 Task: Reply to email with the signature Eduardo Lee with the subject 'Request for remote work' from softage.1@softage.net with the message 'Please let me know if there are any changes to the project scope or requirements.' with CC to softage.5@softage.net with an attached document Brand_identity_guide.pdf
Action: Mouse moved to (964, 227)
Screenshot: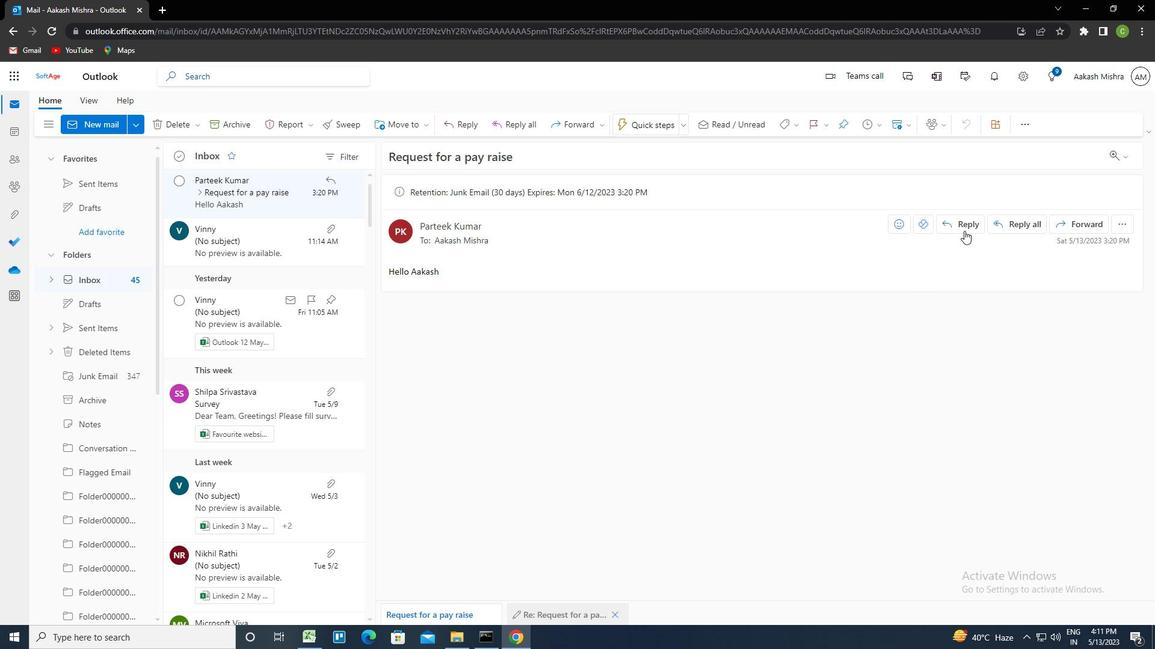 
Action: Mouse pressed left at (964, 227)
Screenshot: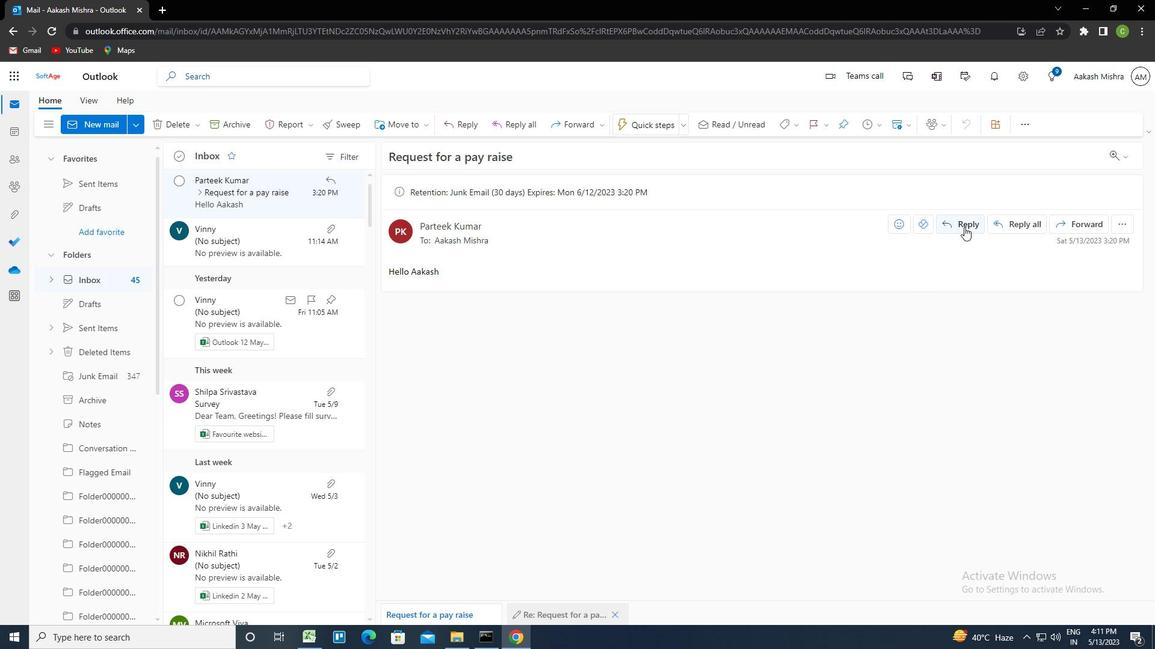
Action: Mouse moved to (728, 128)
Screenshot: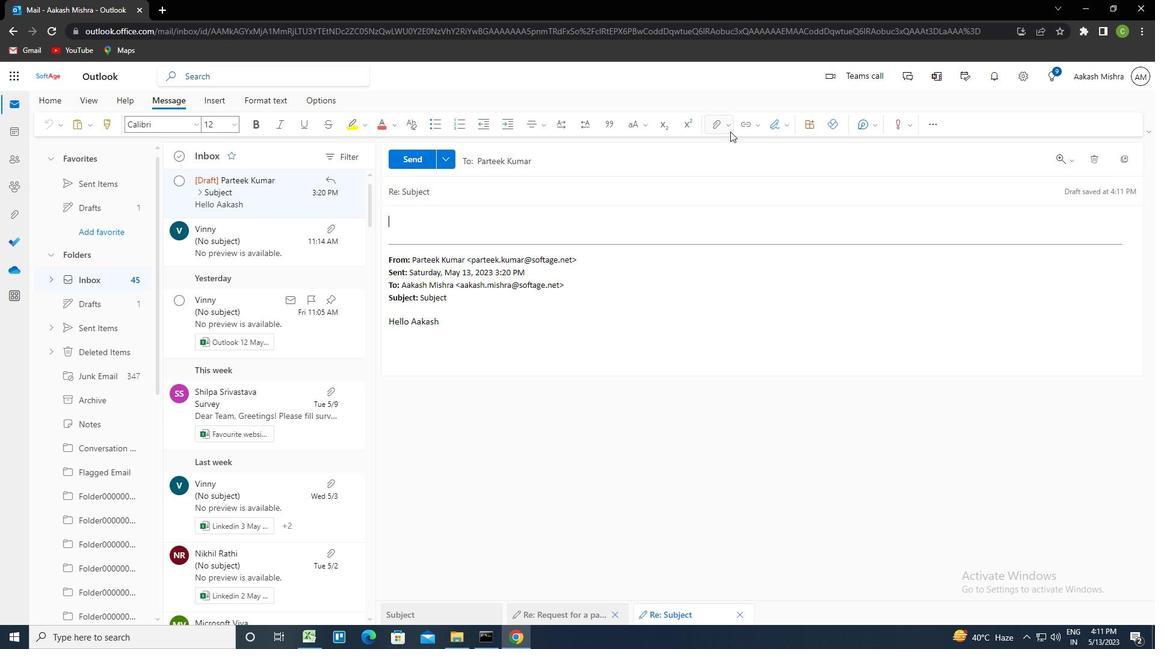 
Action: Mouse pressed left at (728, 128)
Screenshot: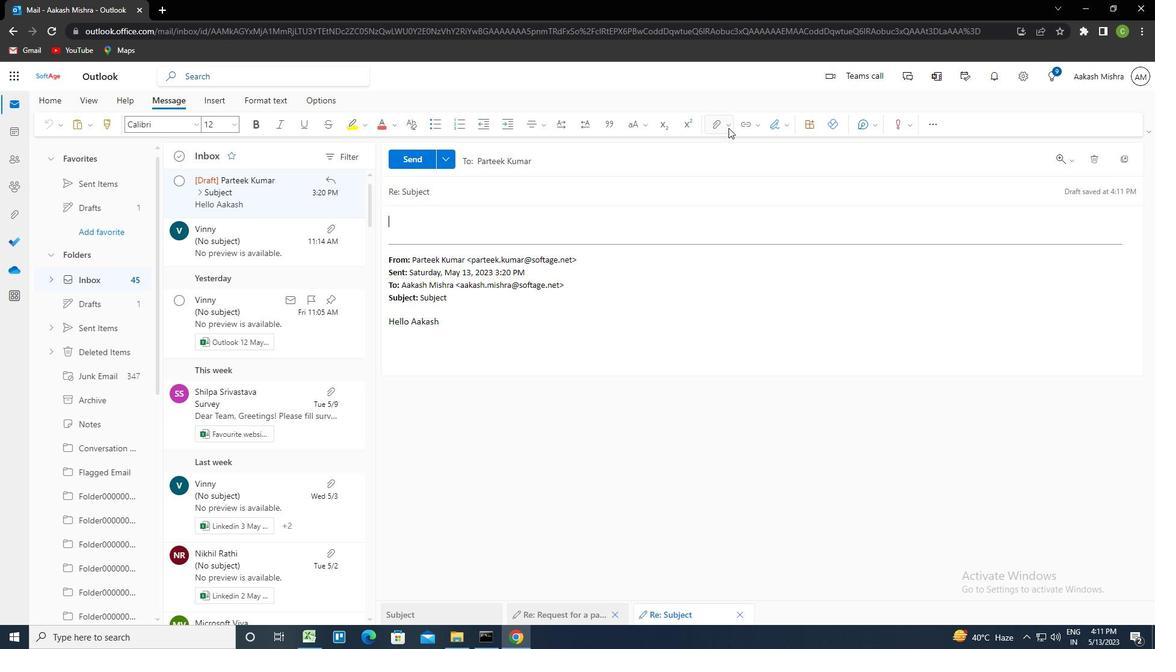 
Action: Mouse moved to (771, 126)
Screenshot: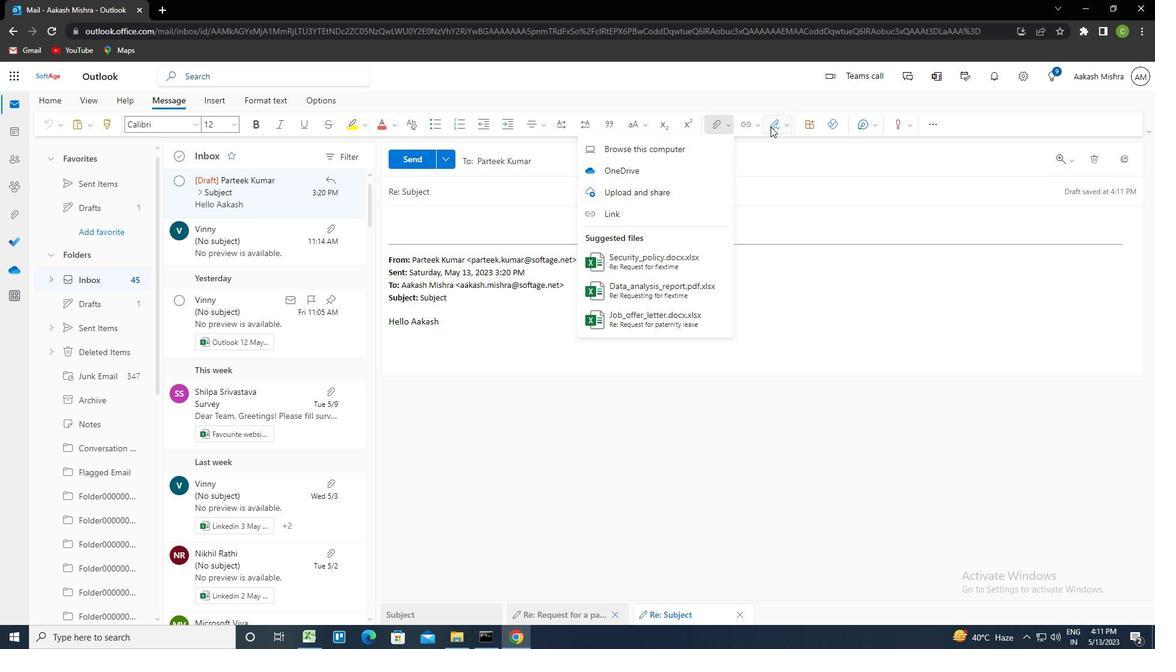 
Action: Mouse pressed left at (771, 126)
Screenshot: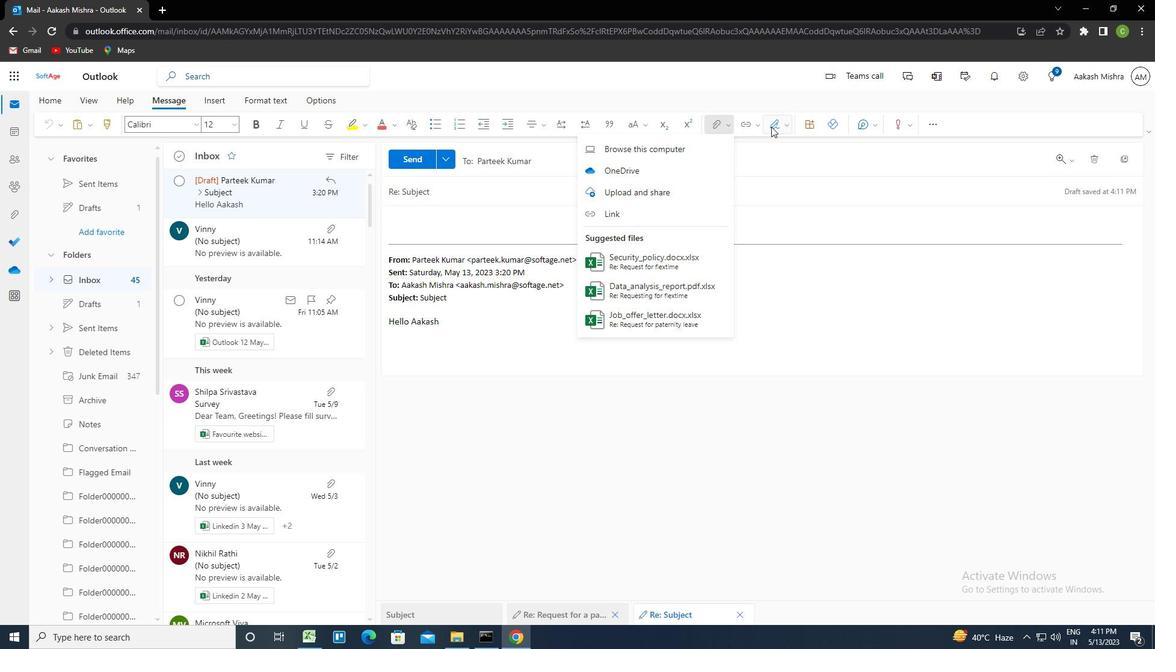 
Action: Mouse moved to (766, 150)
Screenshot: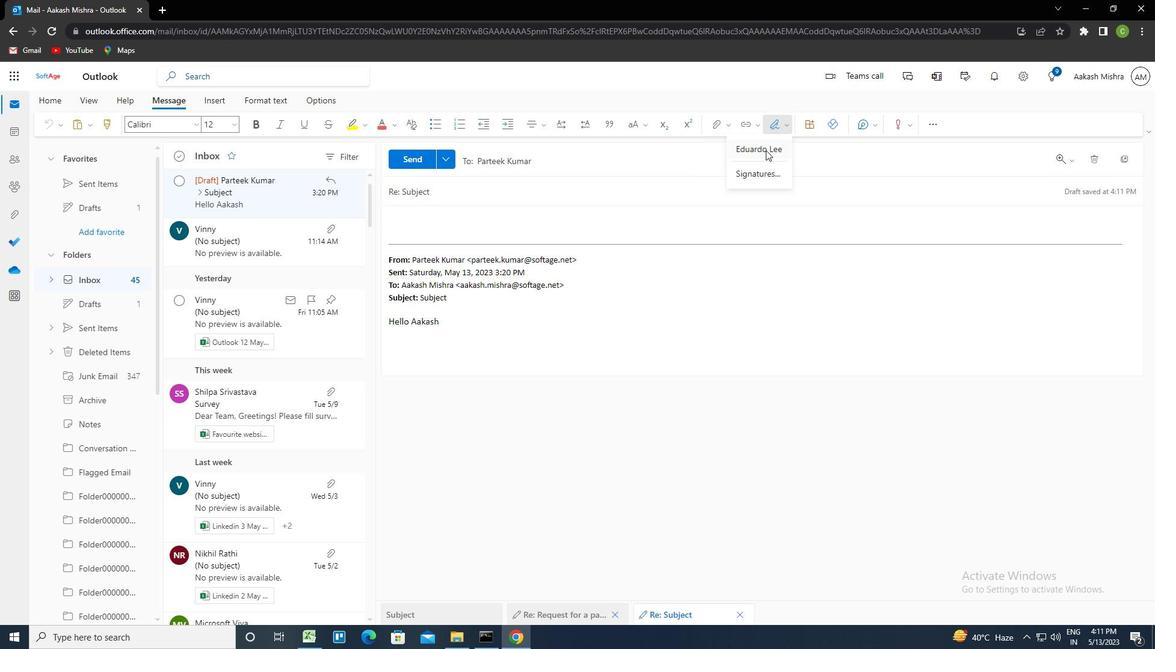 
Action: Mouse pressed left at (766, 150)
Screenshot: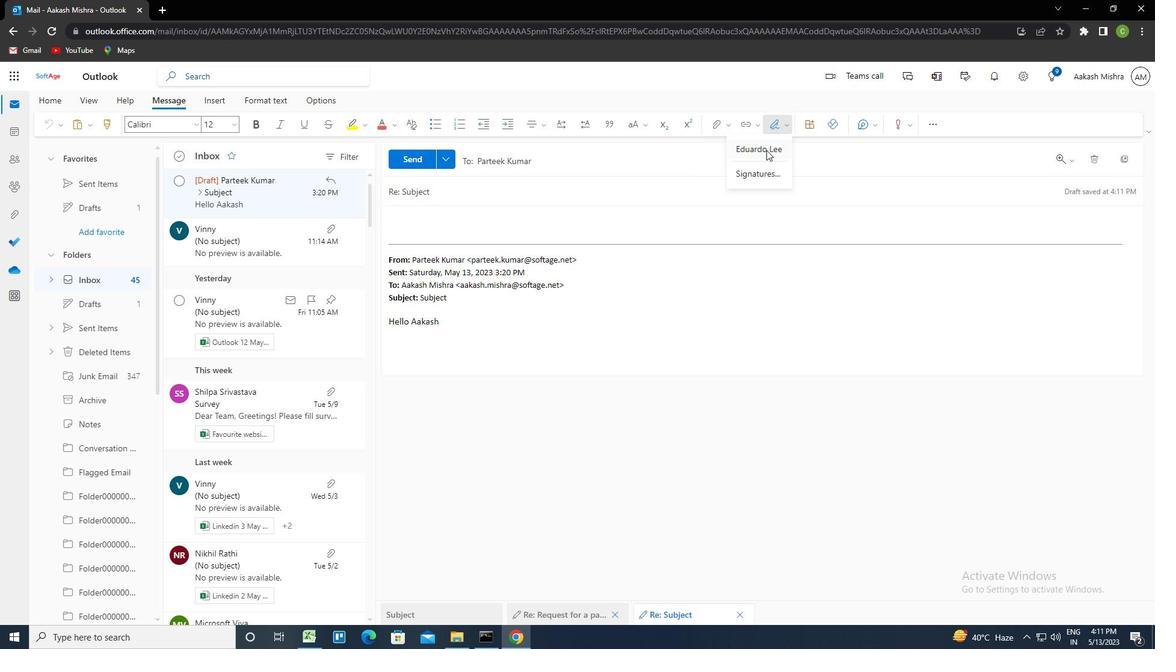 
Action: Mouse moved to (449, 195)
Screenshot: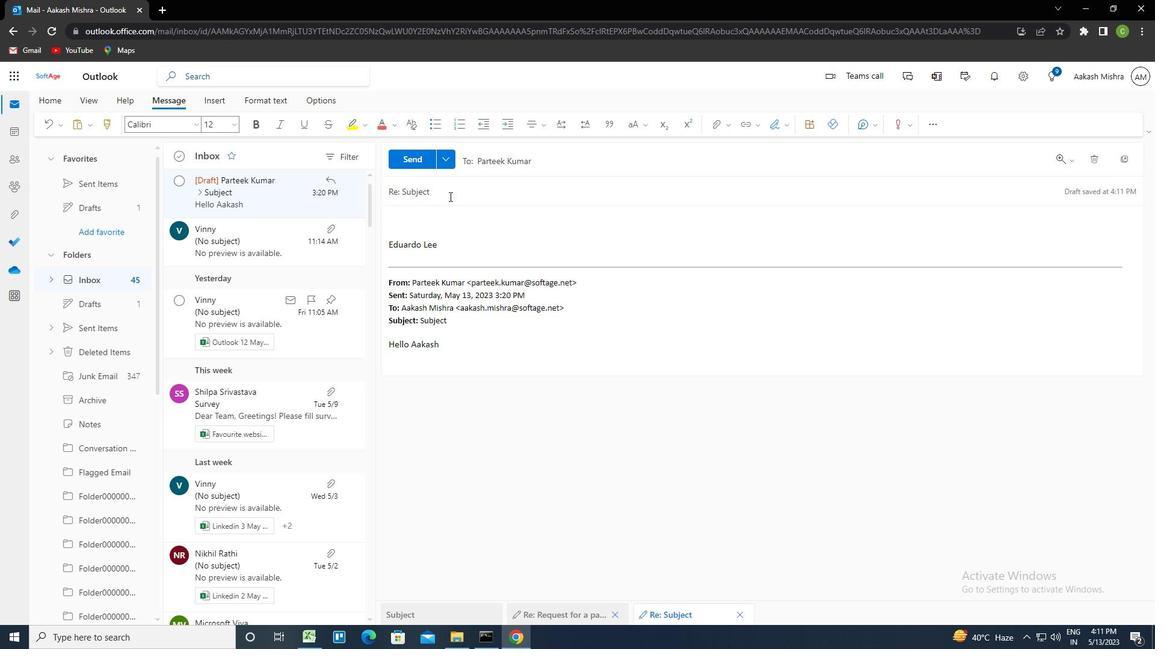 
Action: Mouse pressed left at (449, 195)
Screenshot: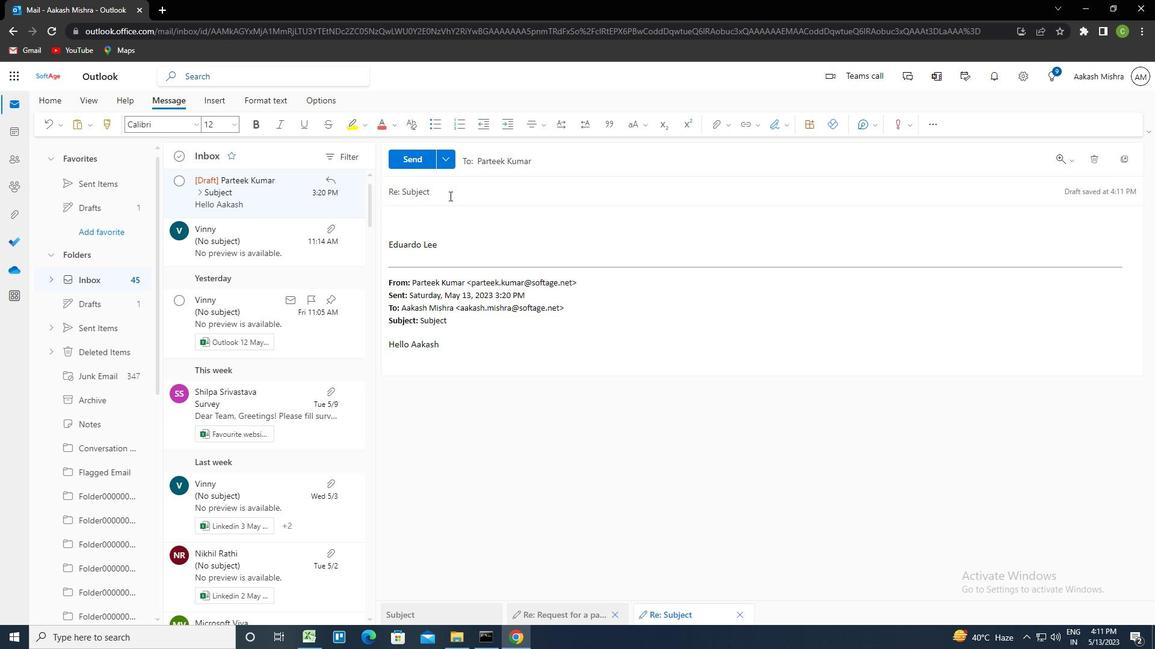 
Action: Key pressed <Key.shift><Key.left><Key.delete><Key.caps_lock>ctrl+R<Key.caps_lock>EQE<Key.backspace>UEST<Key.space>FOR<Key.space>REMOTE<Key.space>WORK<Key.tab><Key.caps_lock>P<Key.caps_lock>LEASE<Key.space>LET<Key.space>ME<Key.space>KNOW<Key.space>IF<Key.space>THERE<Key.space>ARE<Key.space>ANY<Key.space>CHANGES<Key.space>TO<Key.space>THE<Key.space>CHANGES<Key.space>TO<Key.space>THE<Key.space><Key.shift><Key.left><Key.left><Key.left><Key.delete>ctrl+PROJECT<Key.space>SCOPE<Key.space>OR<Key.space>REQUIREMENTS
Screenshot: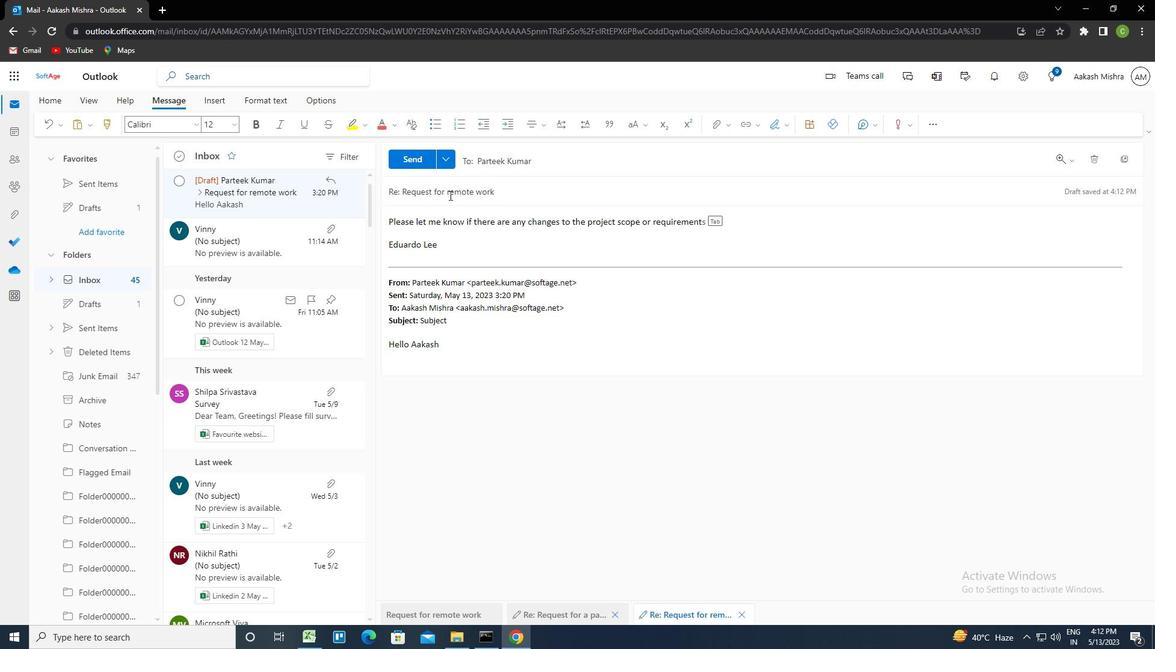 
Action: Mouse moved to (542, 168)
Screenshot: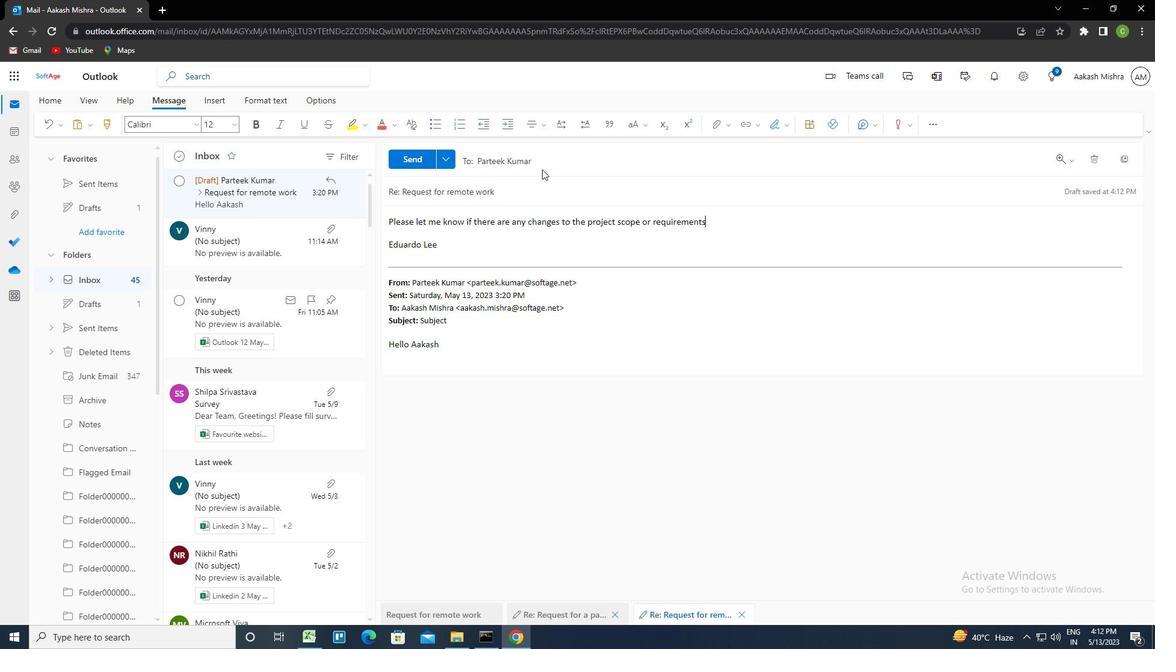 
Action: Mouse pressed left at (542, 168)
Screenshot: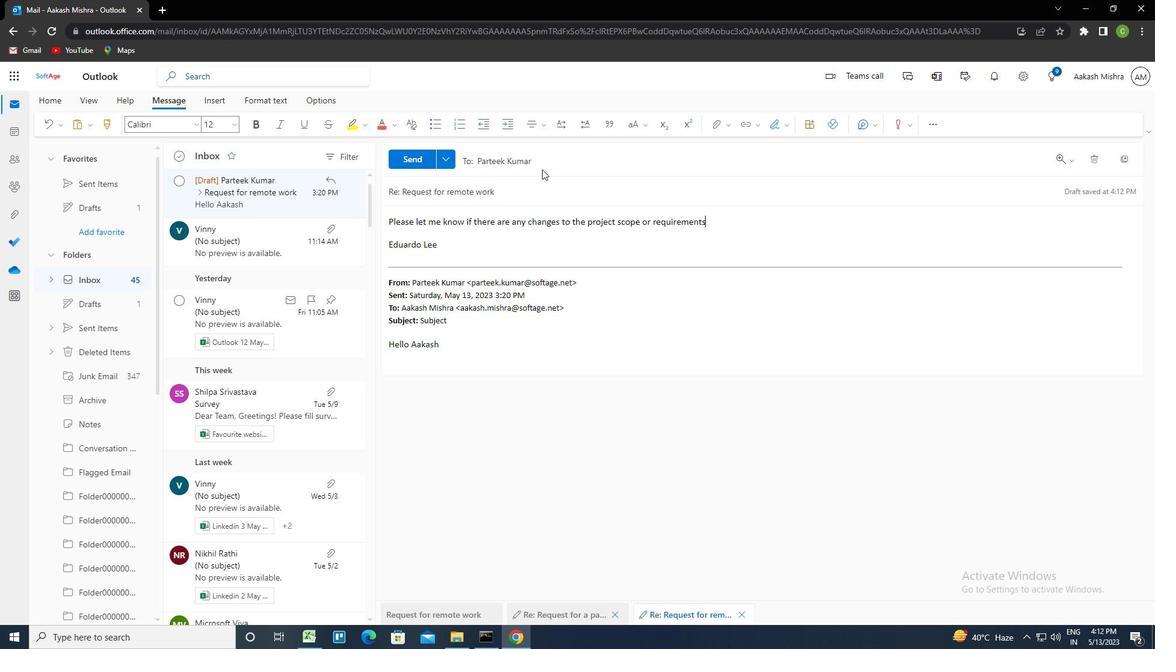 
Action: Mouse moved to (469, 219)
Screenshot: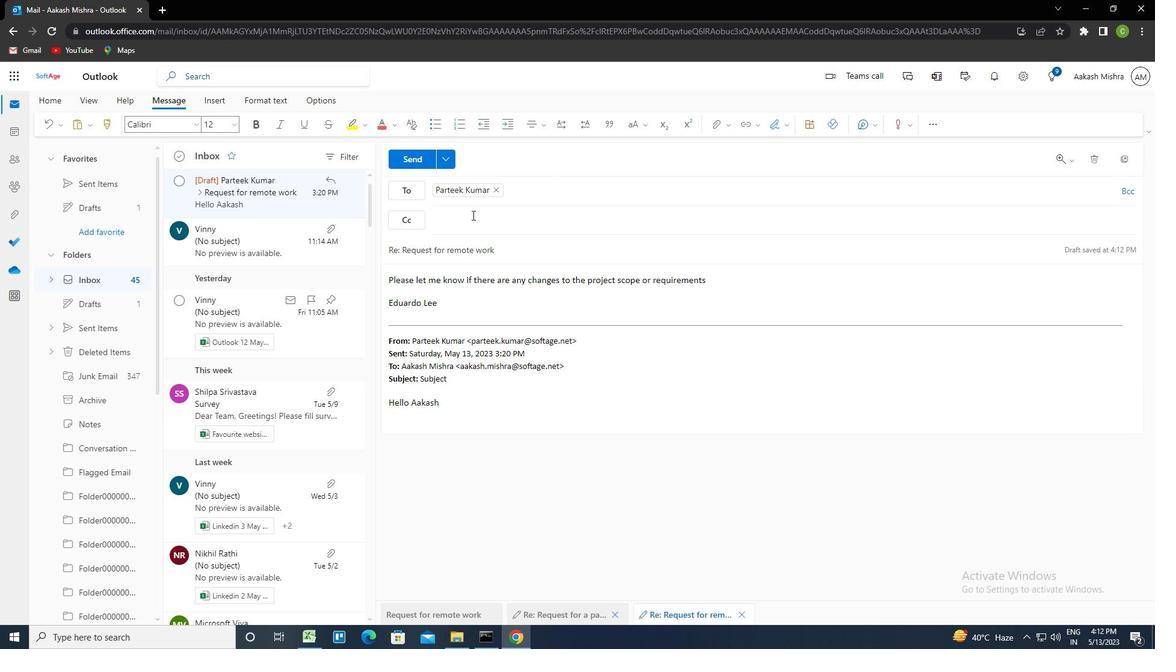 
Action: Mouse pressed left at (469, 219)
Screenshot: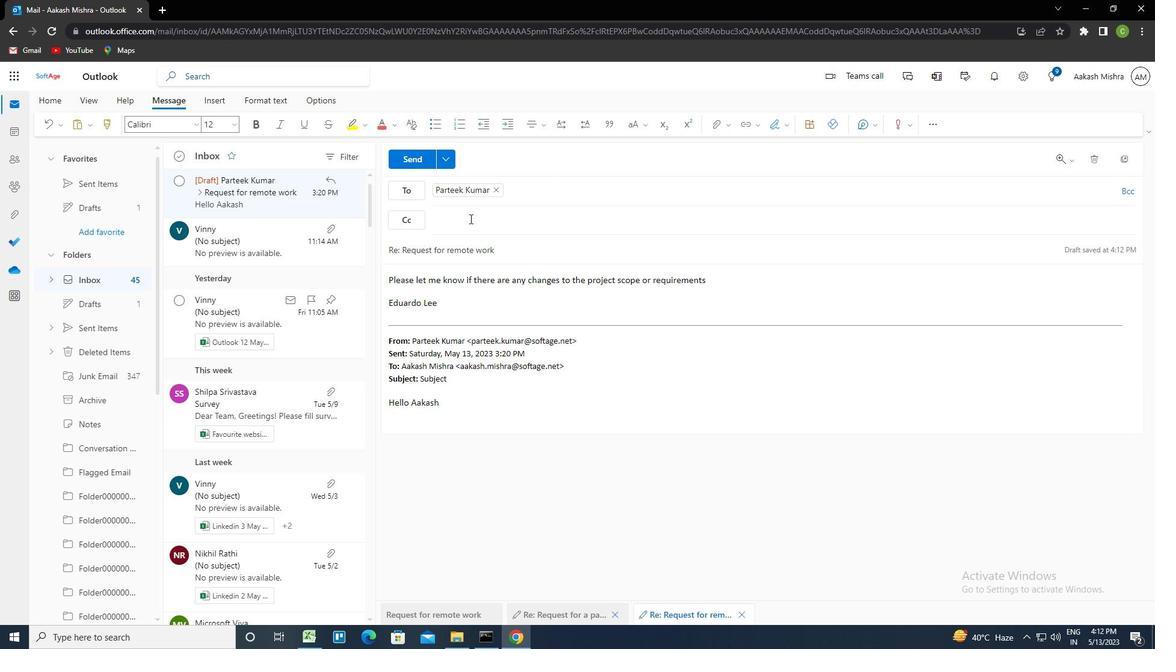
Action: Key pressed SOFTAGE.5<Key.shift>@SOFTAGE.NET<Key.enter>
Screenshot: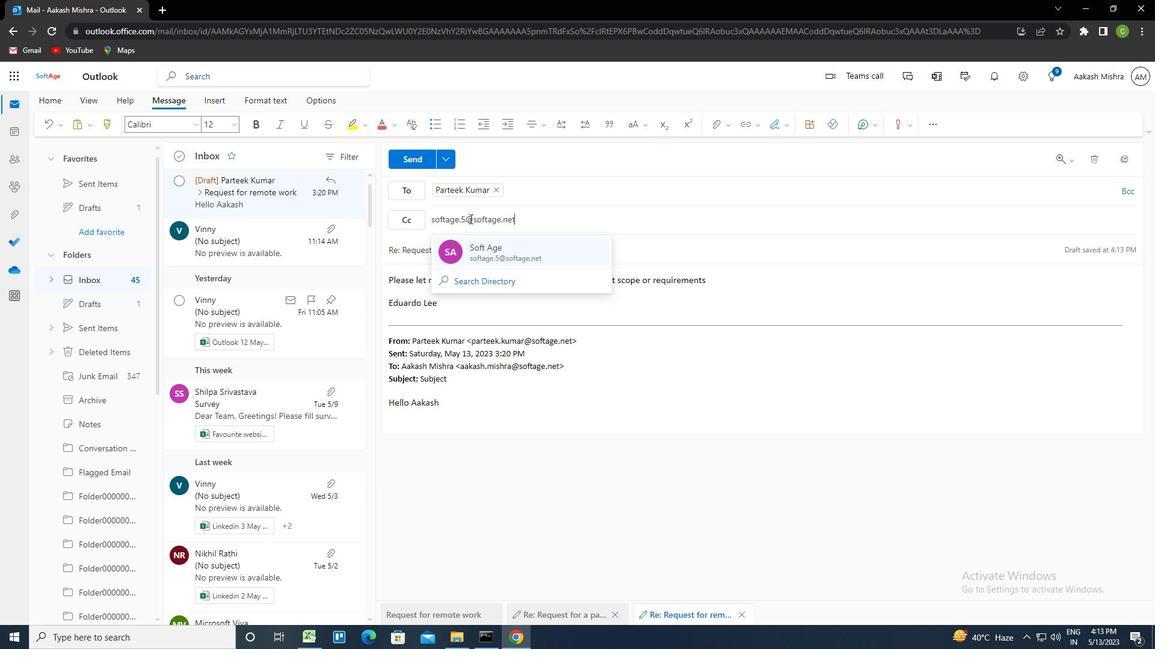 
Action: Mouse moved to (714, 120)
Screenshot: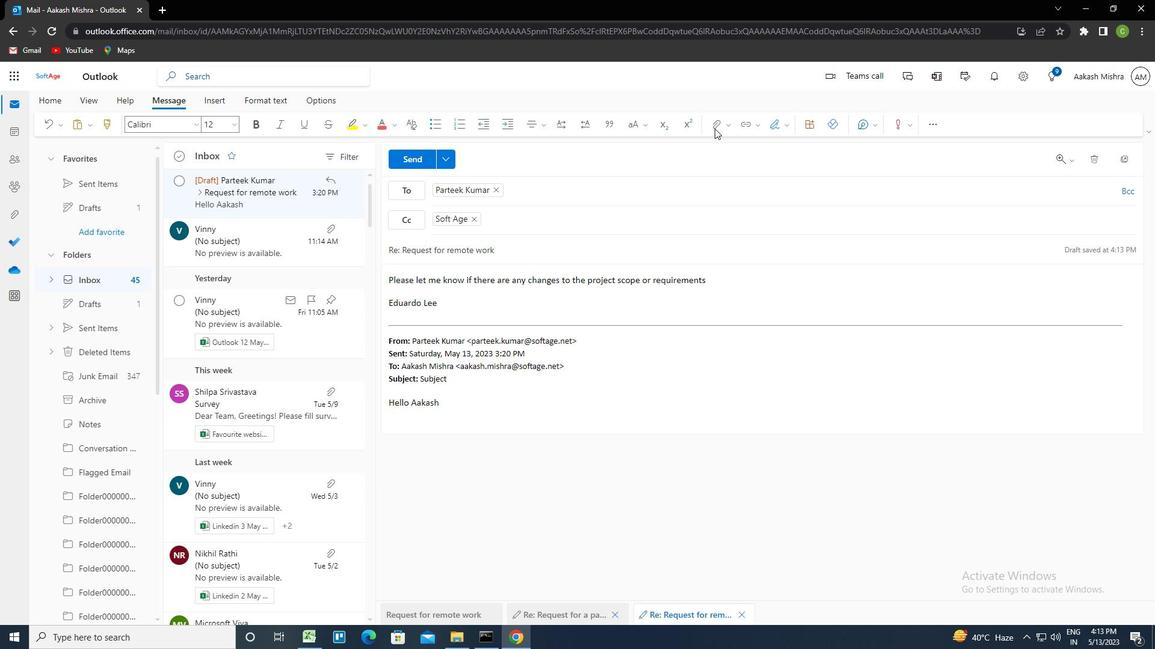 
Action: Mouse pressed left at (714, 120)
Screenshot: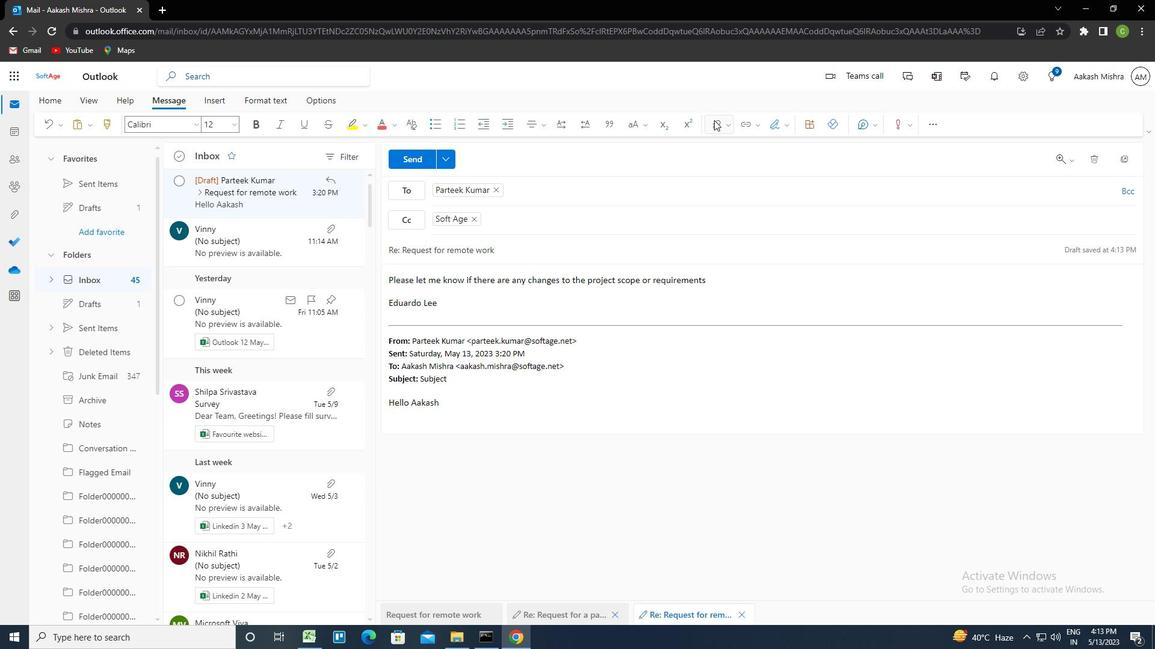 
Action: Mouse moved to (690, 147)
Screenshot: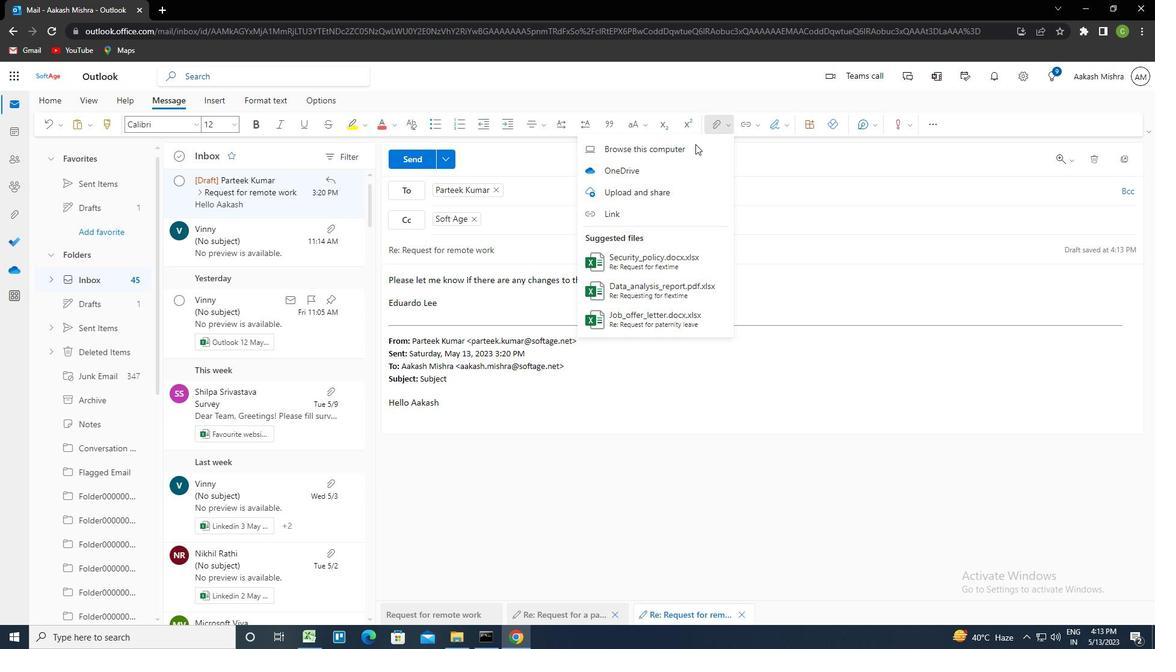 
Action: Mouse pressed left at (690, 147)
Screenshot: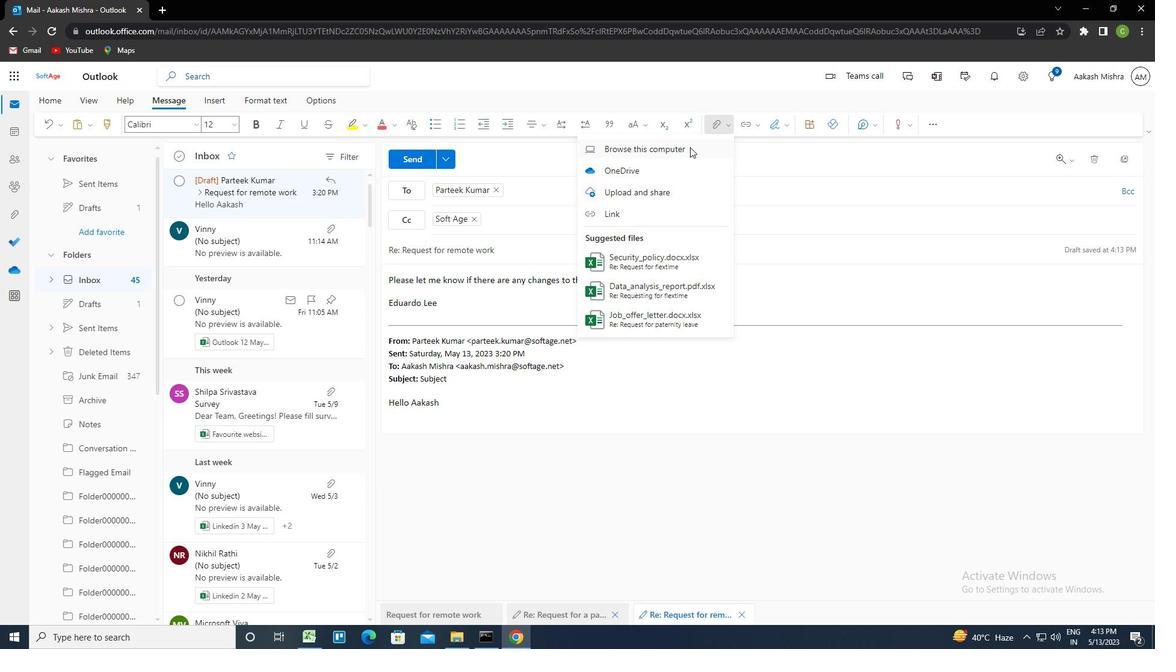 
Action: Mouse moved to (216, 158)
Screenshot: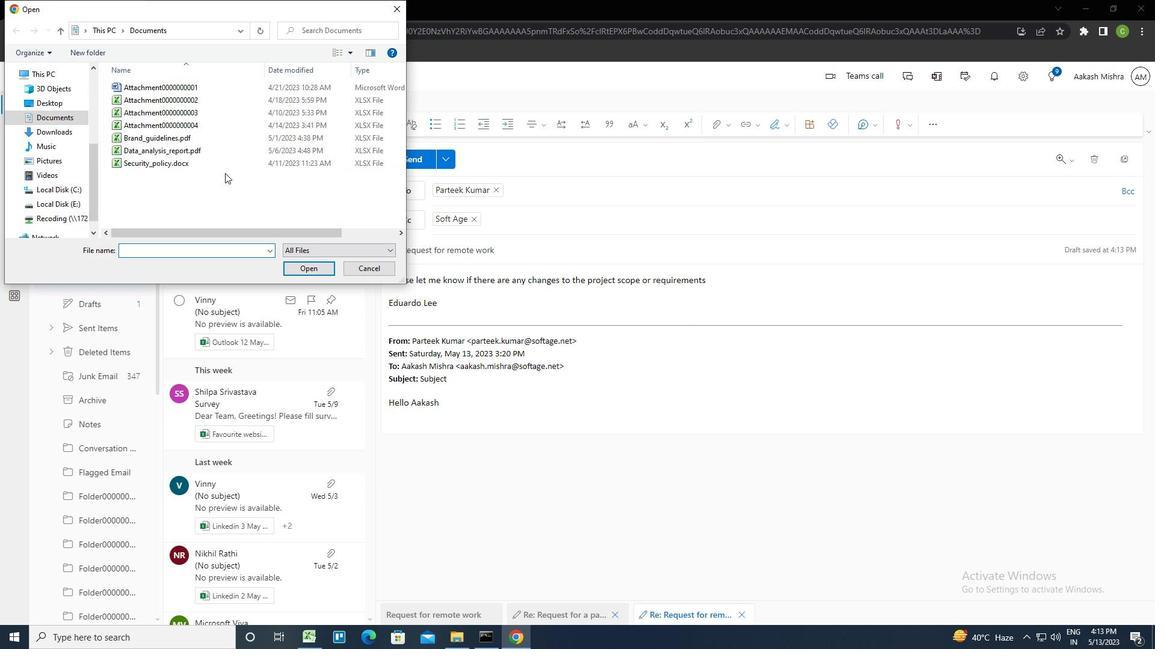 
Action: Mouse pressed left at (216, 158)
Screenshot: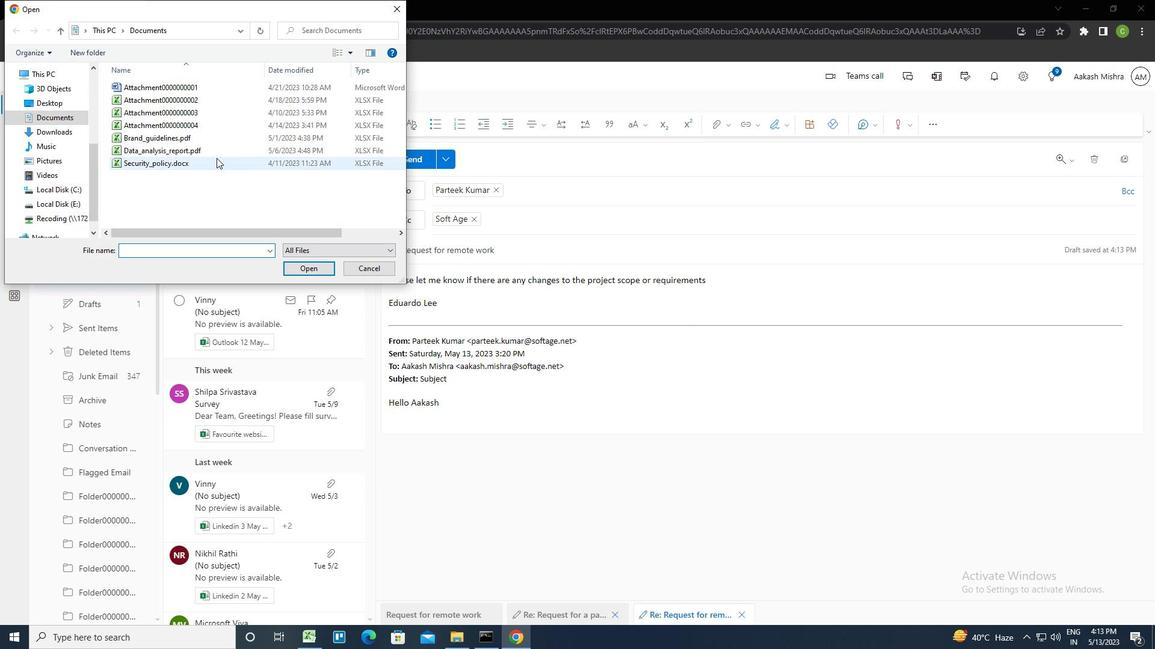 
Action: Mouse moved to (216, 157)
Screenshot: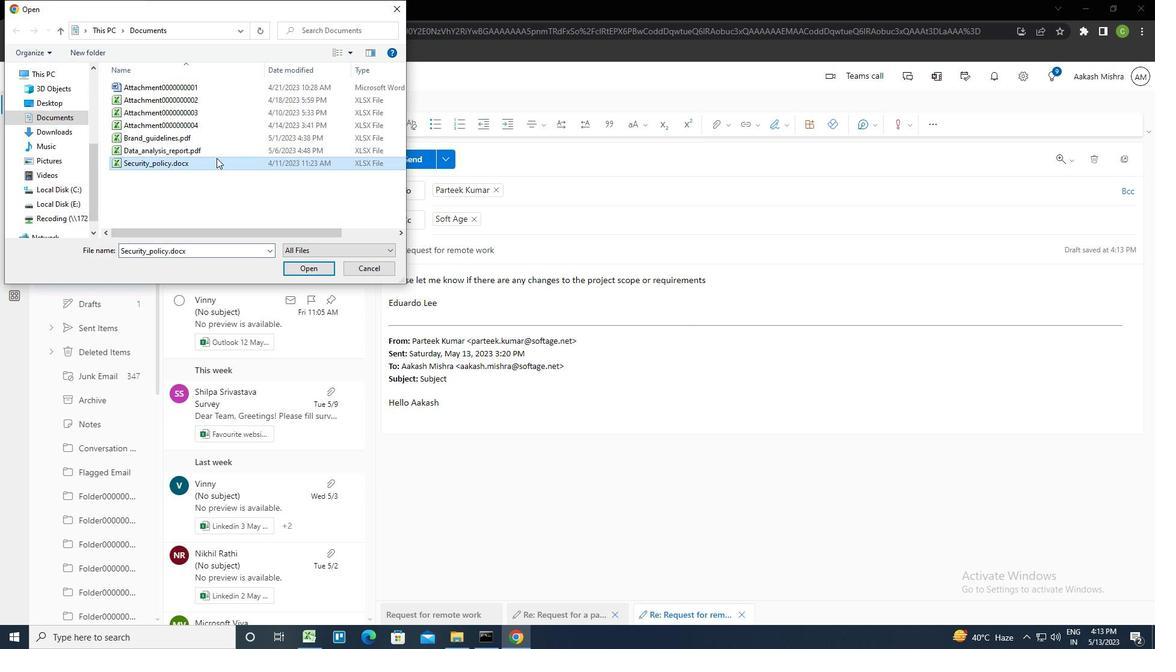 
Action: Key pressed <Key.f2><Key.caps_lock>B<Key.caps_lock>RAND<Key.shift_r><Key.shift_r><Key.shift_r><Key.shift_r><Key.shift_r><Key.shift_r><Key.shift_r>_IDENTITY<Key.shift_r><Key.shift_r>_GUIDE.PDF
Screenshot: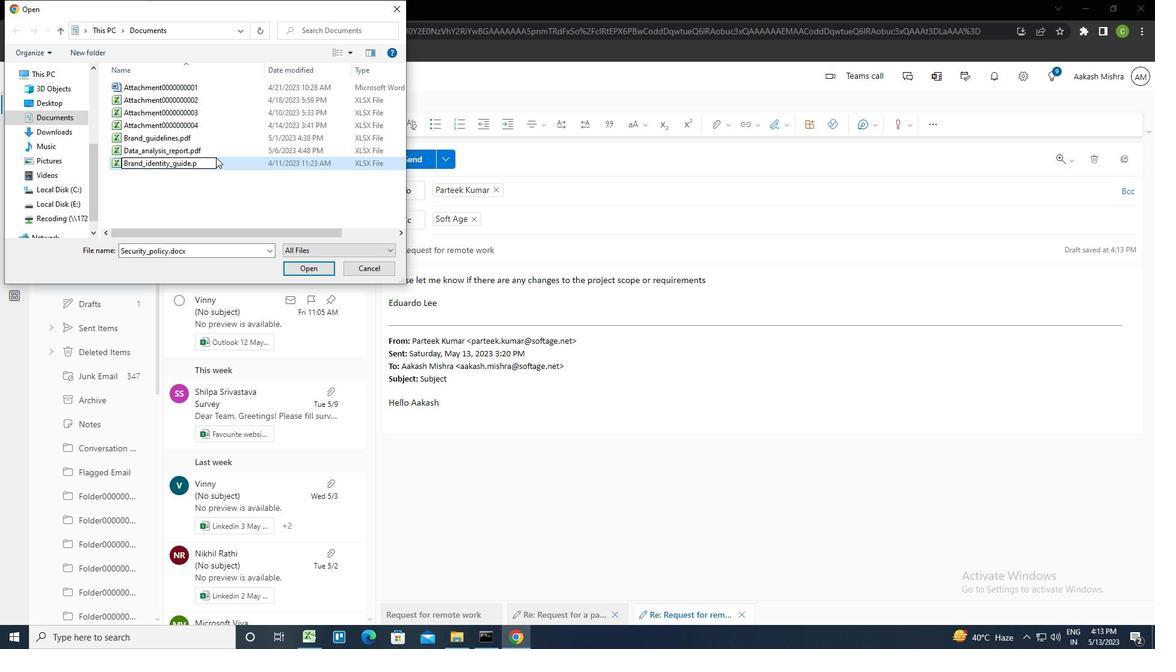 
Action: Mouse moved to (239, 164)
Screenshot: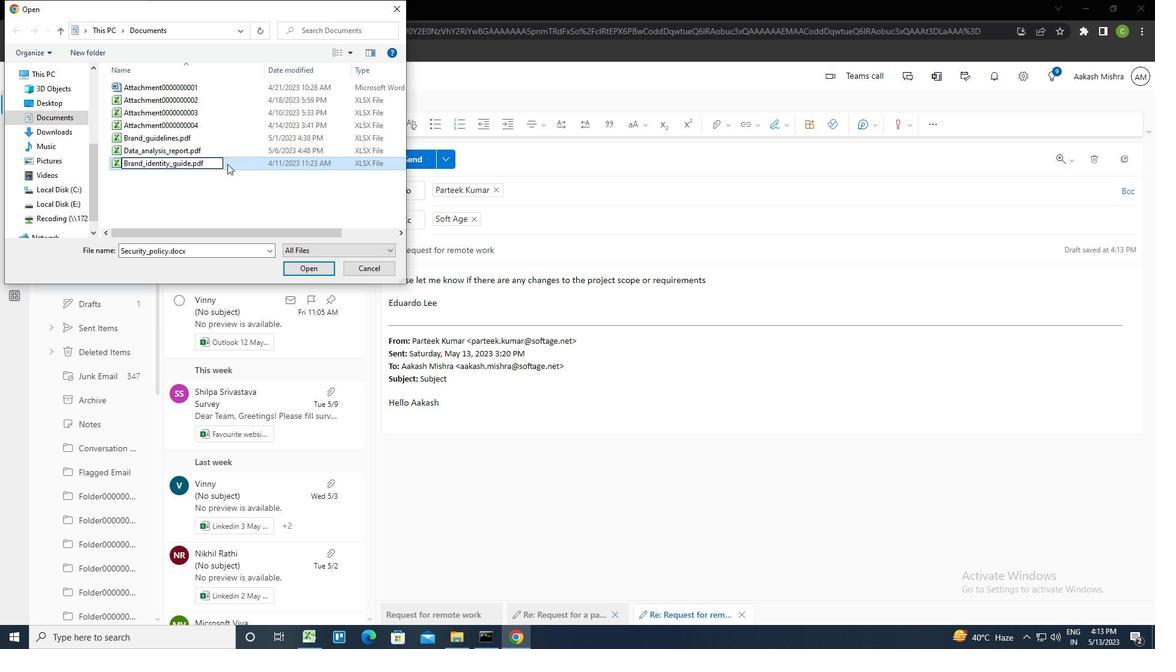 
Action: Mouse pressed left at (239, 164)
Screenshot: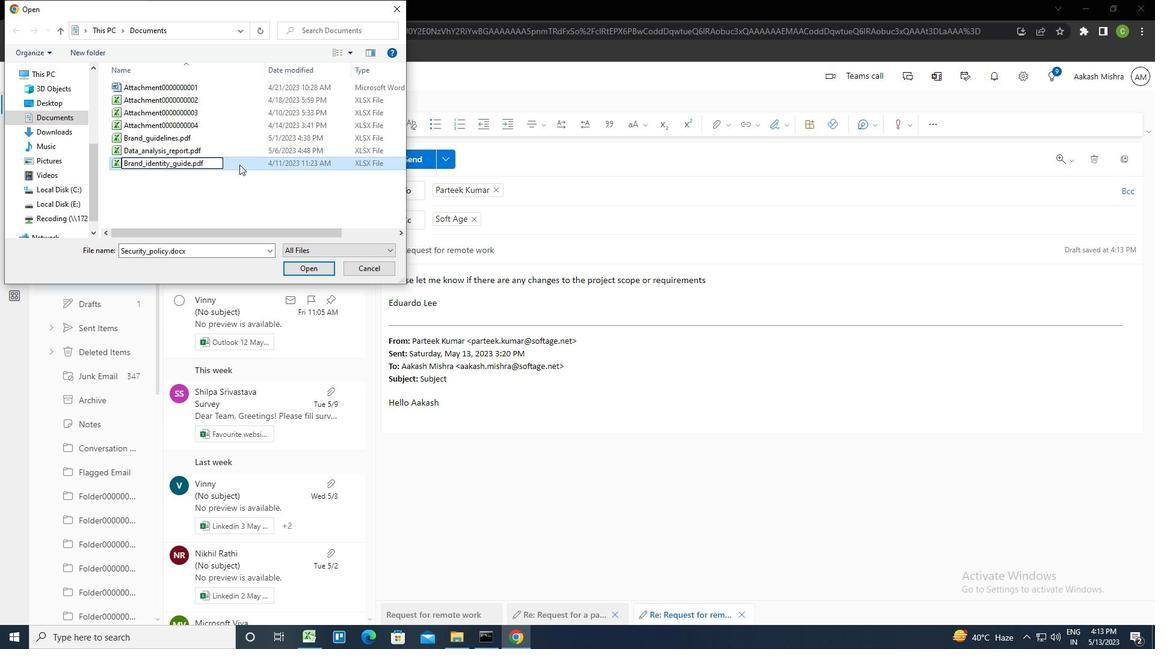 
Action: Mouse pressed left at (239, 164)
Screenshot: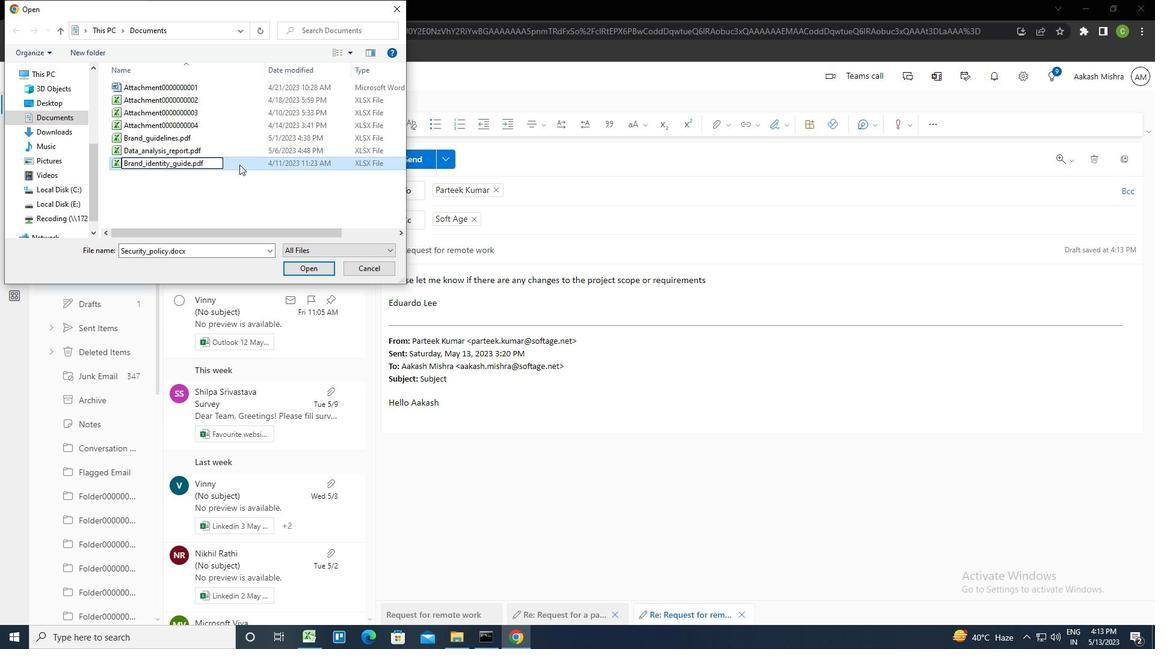 
Action: Mouse pressed left at (239, 164)
Screenshot: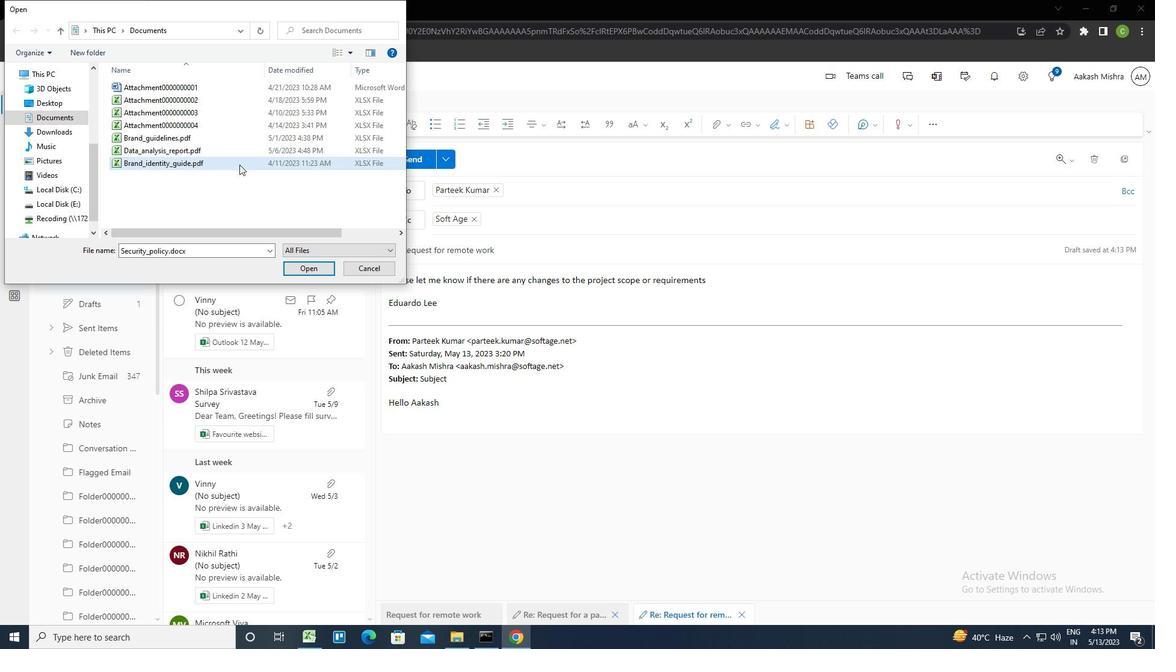 
Action: Mouse moved to (409, 154)
Screenshot: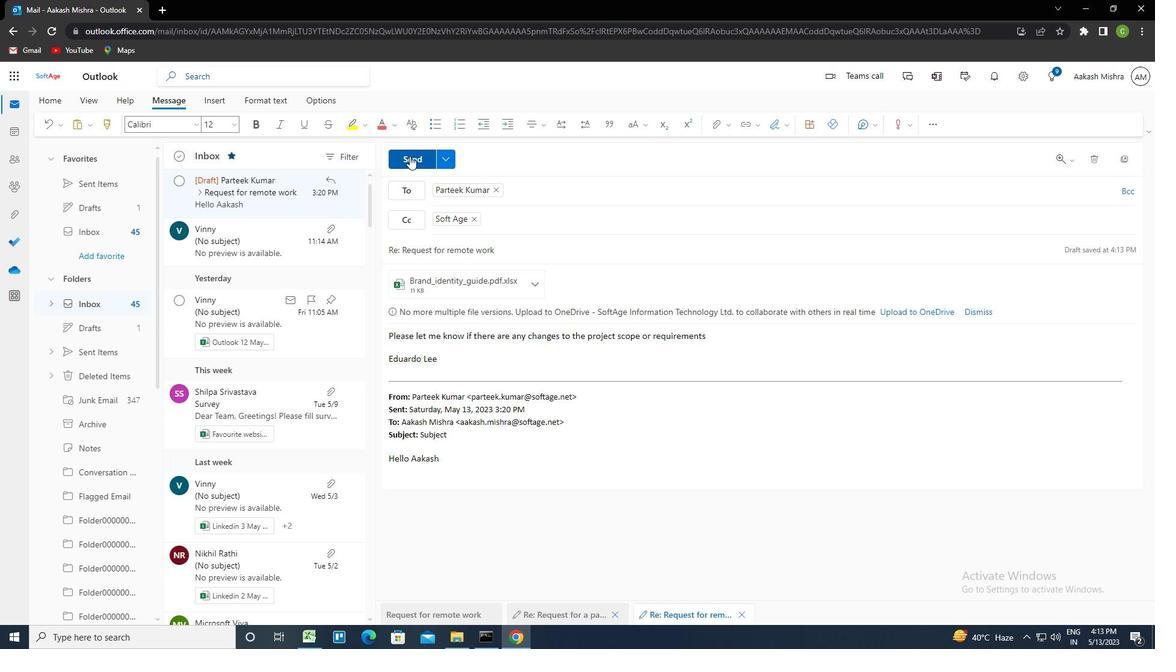 
Action: Mouse pressed left at (409, 154)
Screenshot: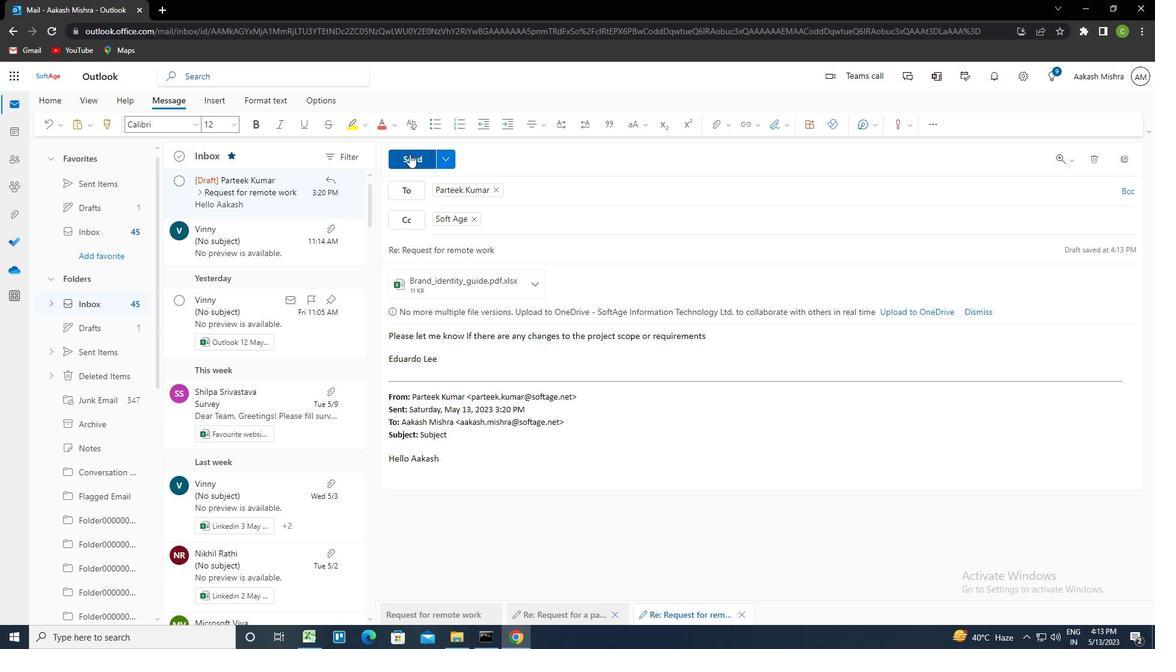 
Action: Mouse moved to (637, 332)
Screenshot: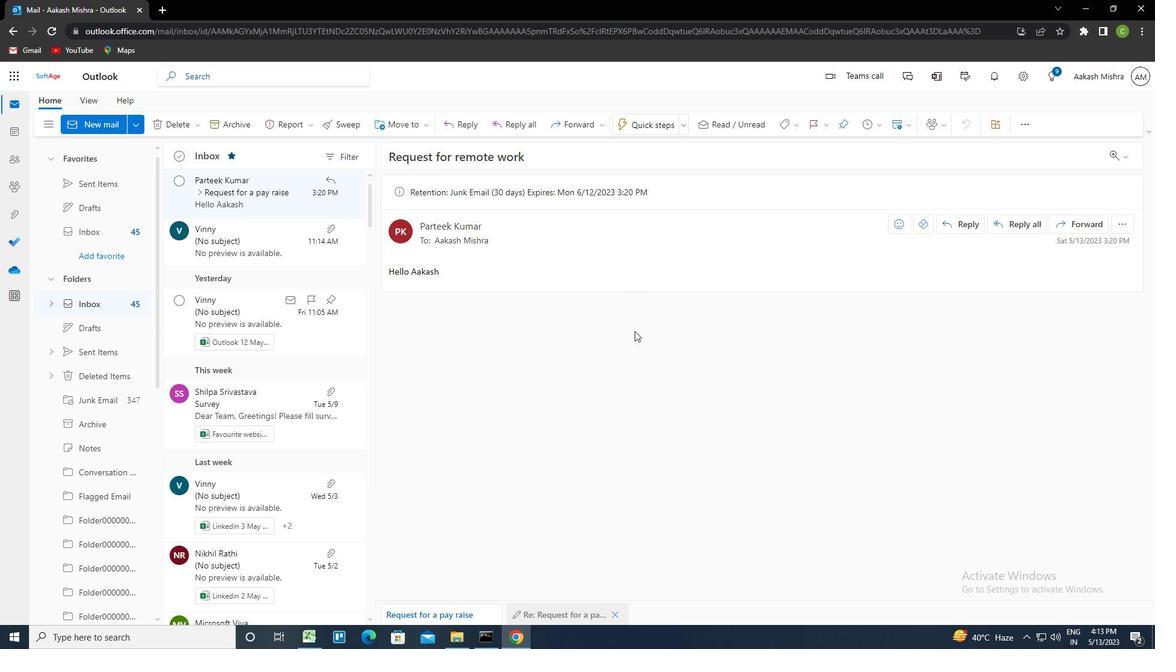 
